Task: Create a due date automation trigger when advanced on, on the tuesday after a card is due add content with a name not containing resume at 11:00 AM.
Action: Mouse moved to (1019, 78)
Screenshot: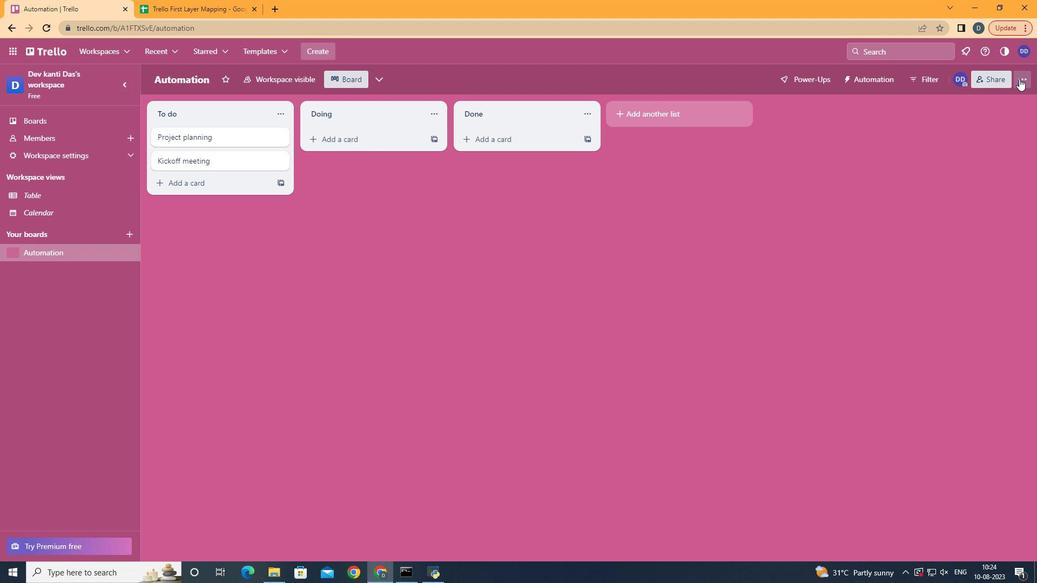 
Action: Mouse pressed left at (1019, 78)
Screenshot: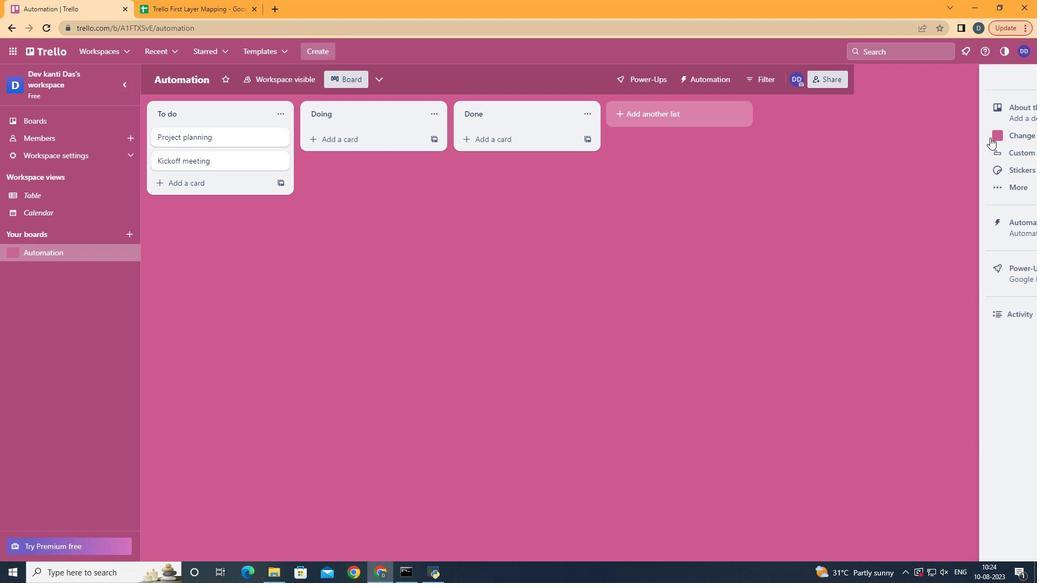 
Action: Mouse moved to (939, 235)
Screenshot: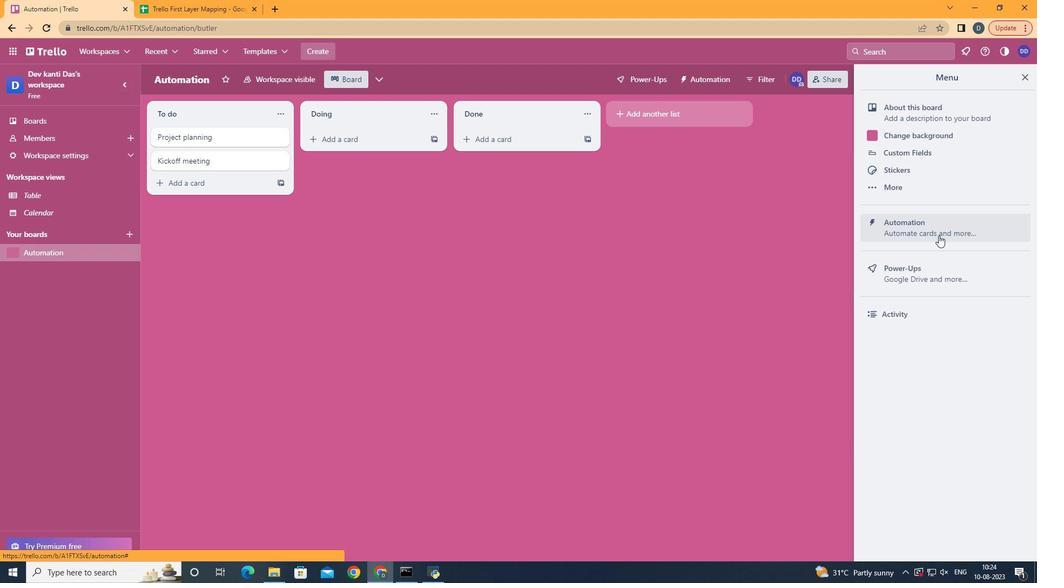 
Action: Mouse pressed left at (939, 235)
Screenshot: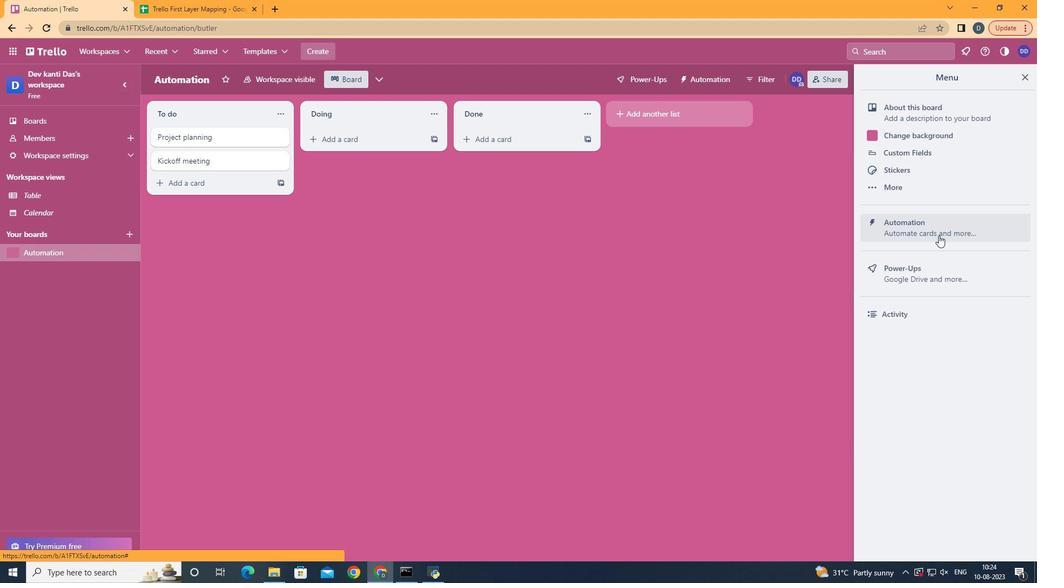 
Action: Mouse moved to (210, 214)
Screenshot: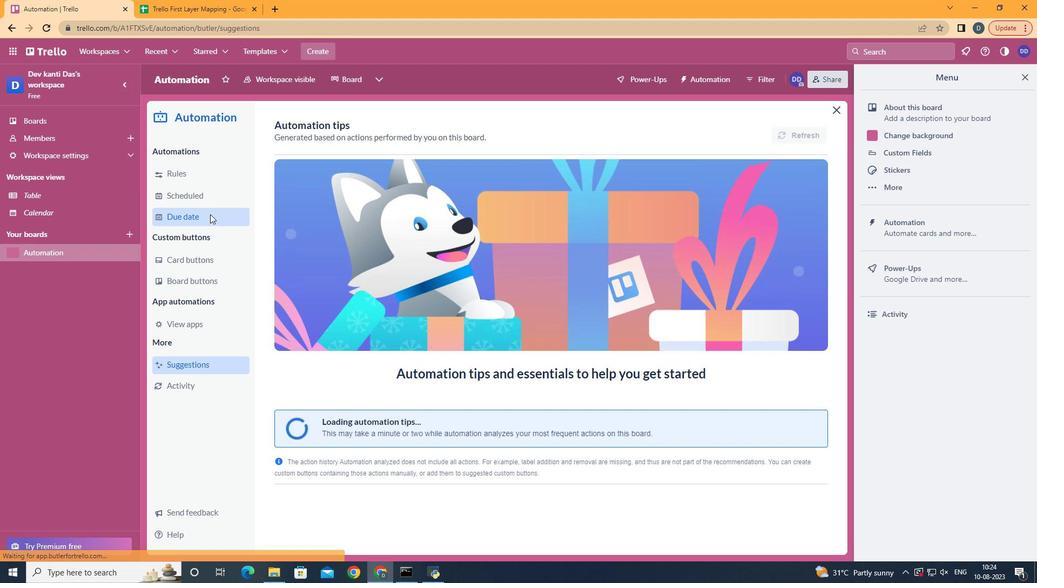 
Action: Mouse pressed left at (210, 214)
Screenshot: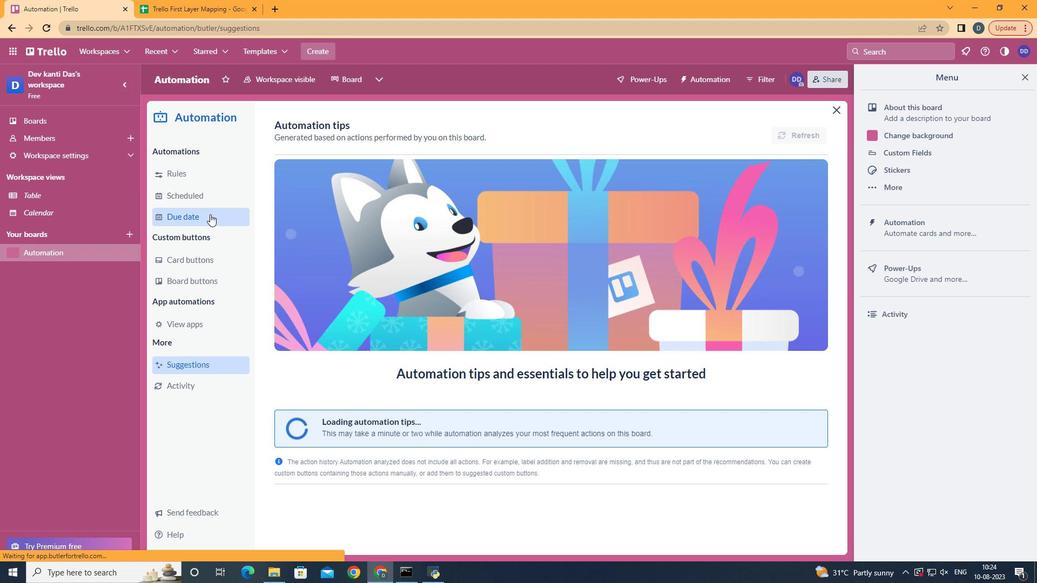 
Action: Mouse moved to (750, 131)
Screenshot: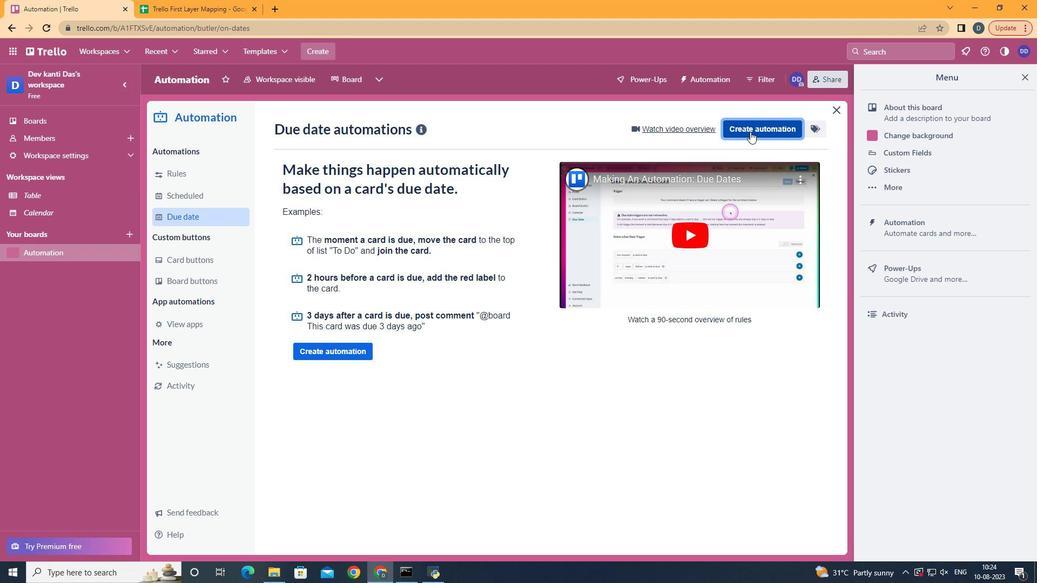
Action: Mouse pressed left at (750, 131)
Screenshot: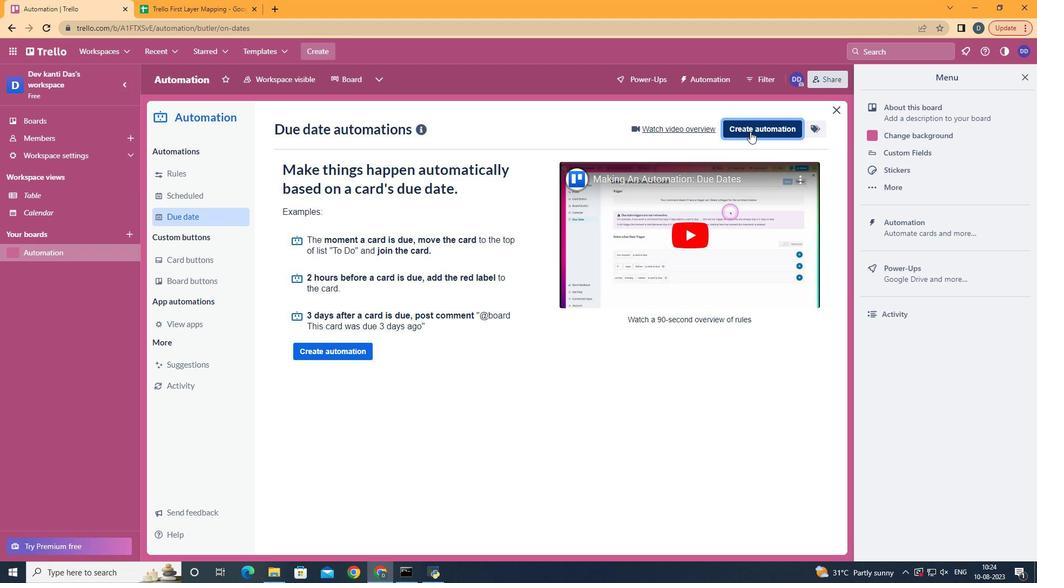 
Action: Mouse moved to (556, 232)
Screenshot: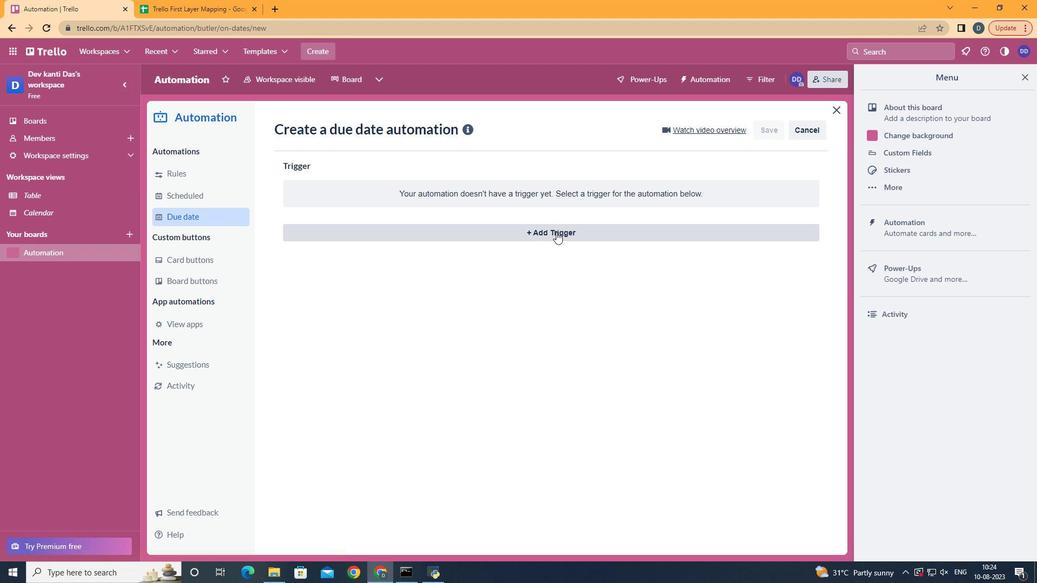 
Action: Mouse pressed left at (556, 232)
Screenshot: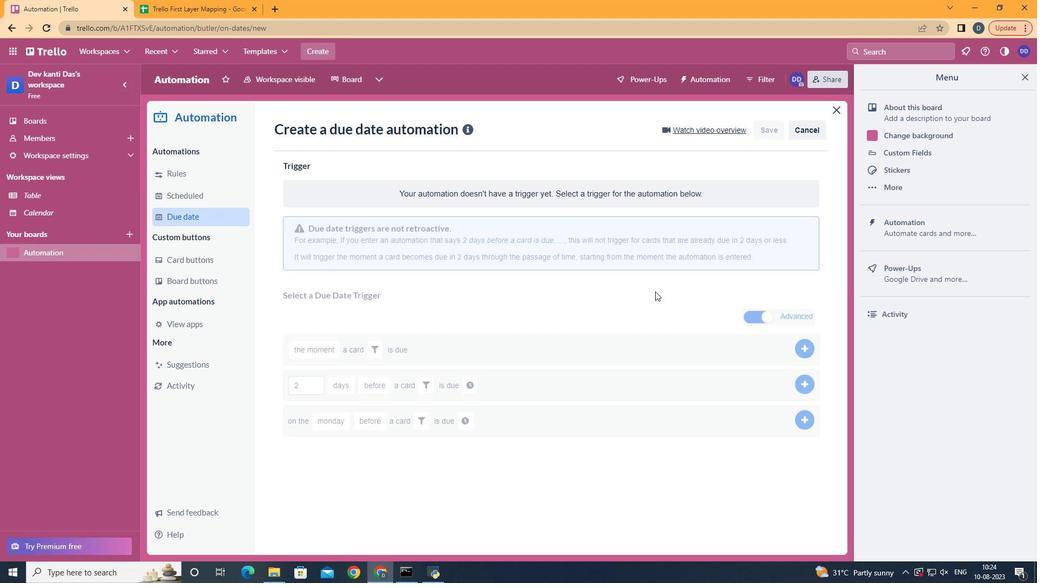 
Action: Mouse moved to (355, 304)
Screenshot: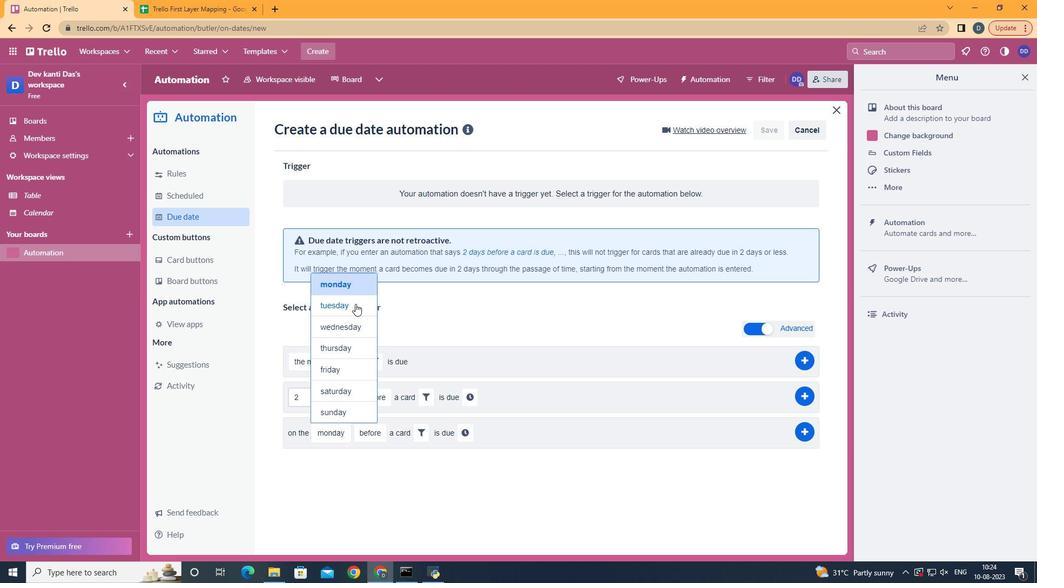 
Action: Mouse pressed left at (355, 304)
Screenshot: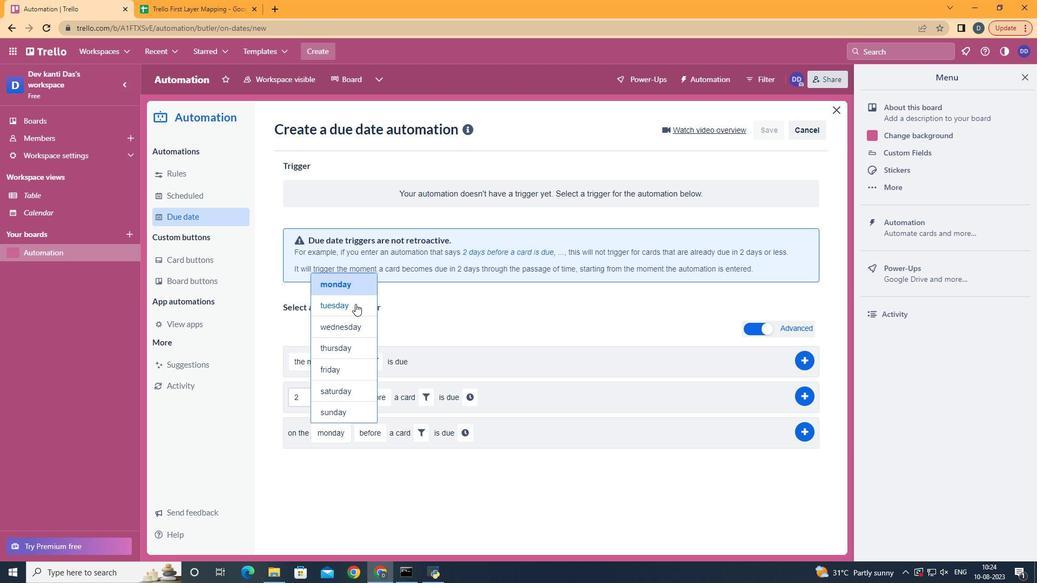 
Action: Mouse moved to (376, 472)
Screenshot: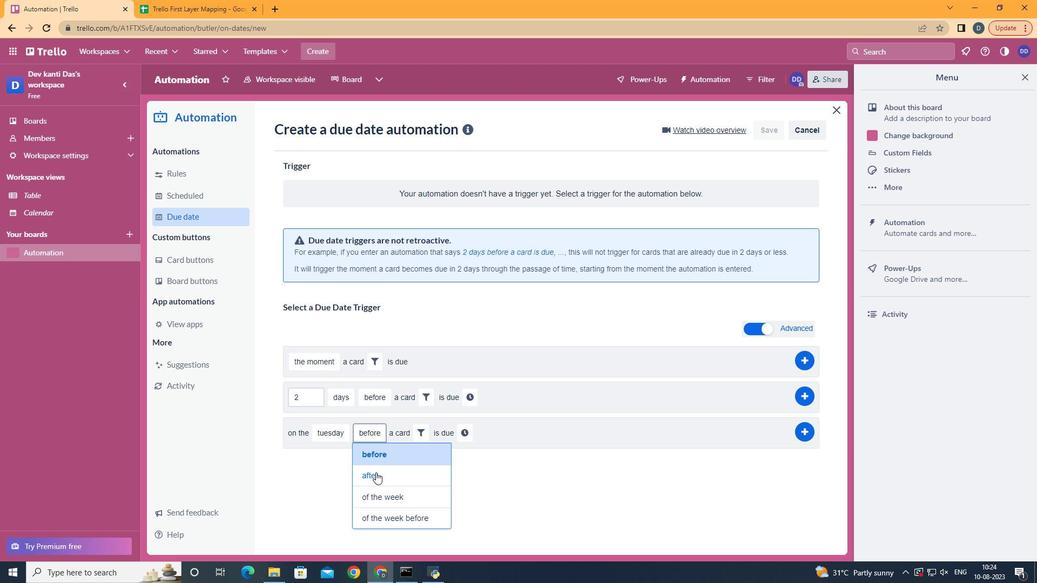 
Action: Mouse pressed left at (376, 472)
Screenshot: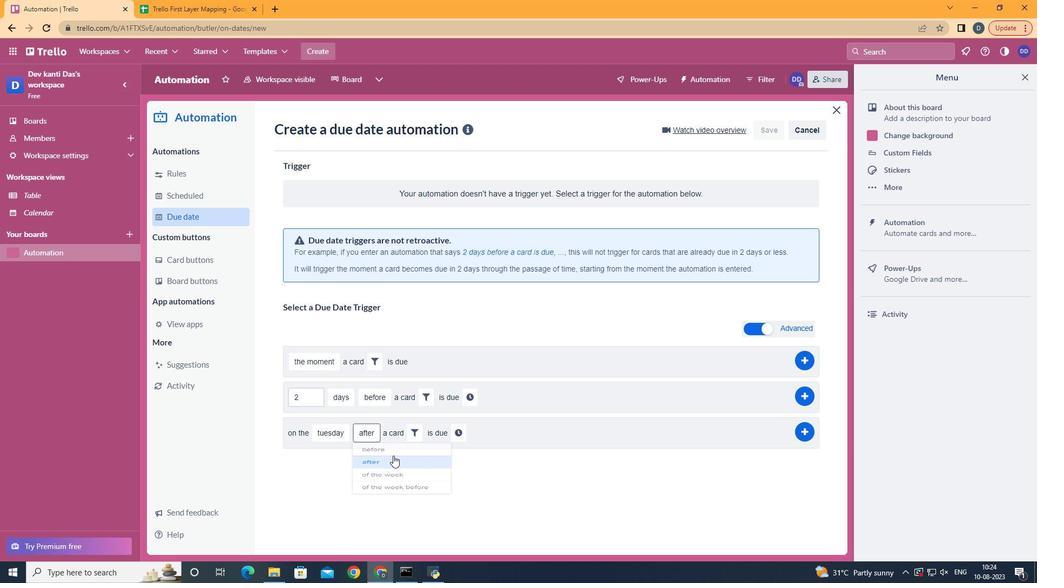 
Action: Mouse moved to (414, 429)
Screenshot: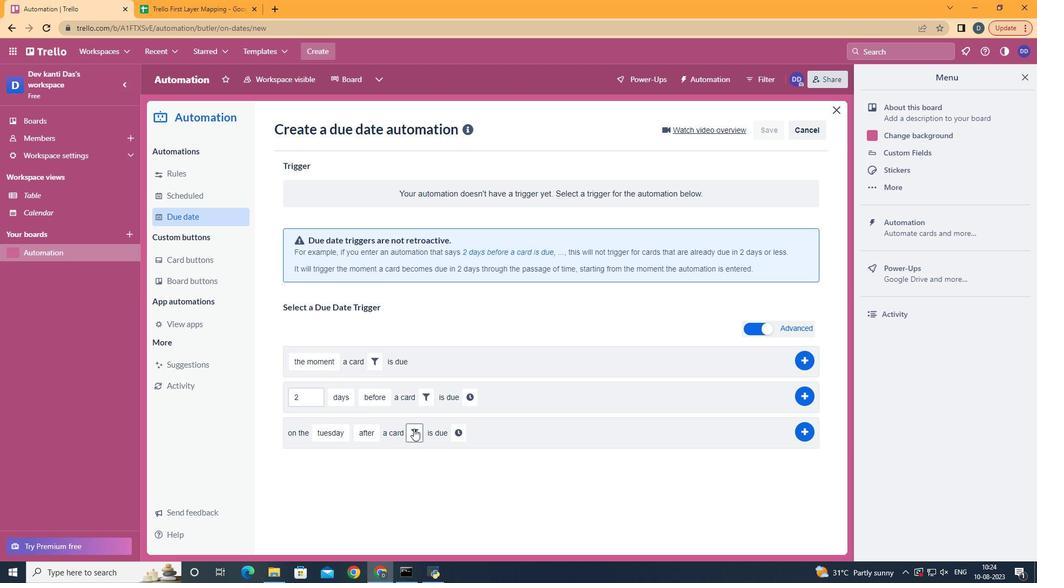 
Action: Mouse pressed left at (414, 429)
Screenshot: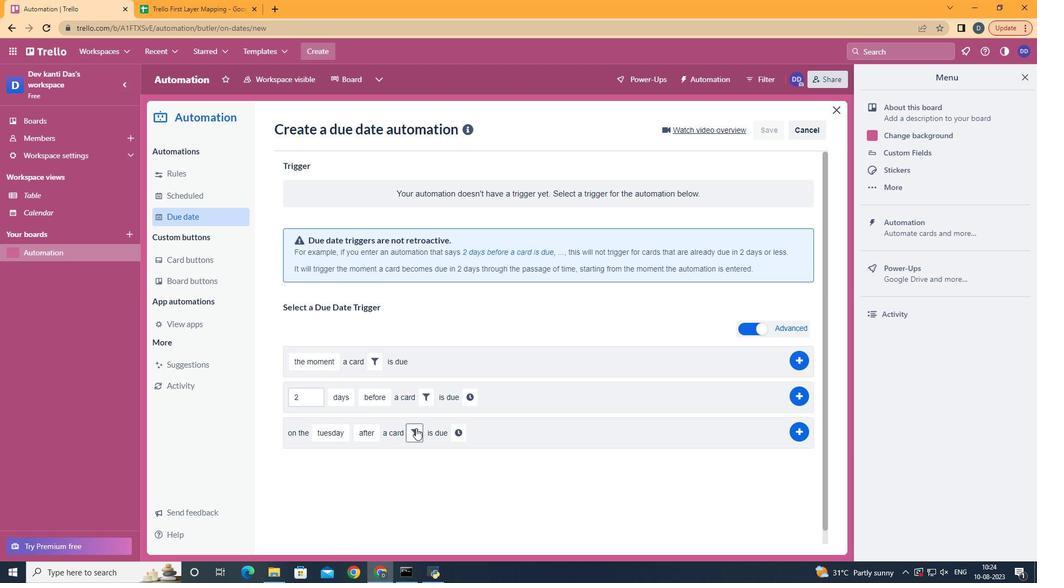 
Action: Mouse moved to (556, 464)
Screenshot: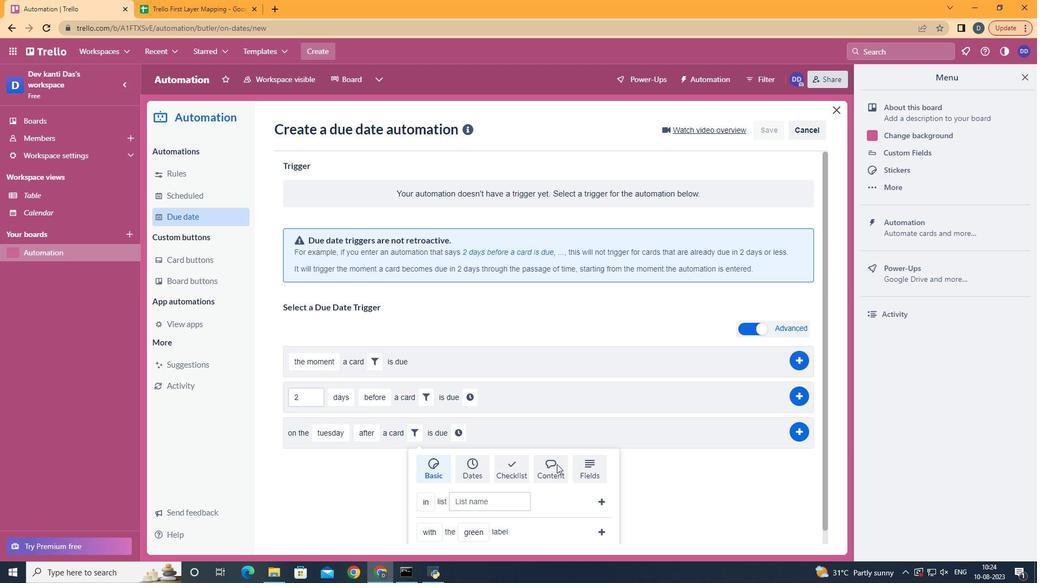 
Action: Mouse pressed left at (556, 464)
Screenshot: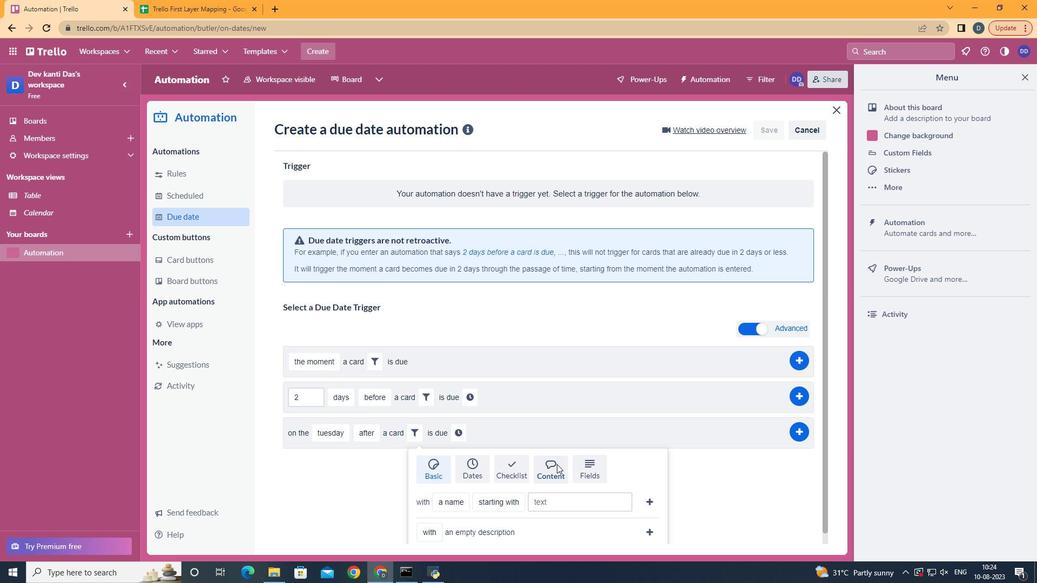 
Action: Mouse moved to (522, 482)
Screenshot: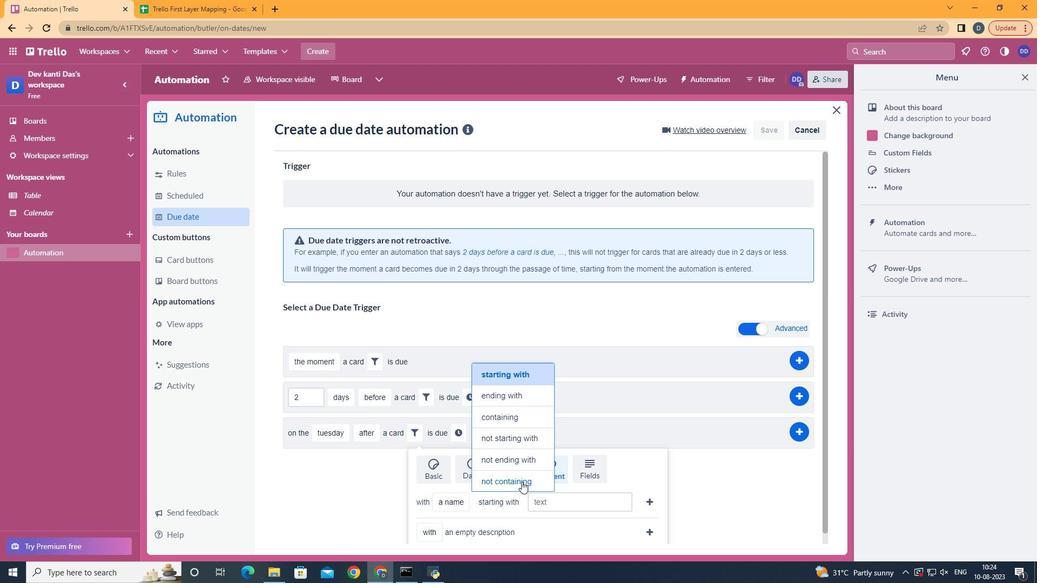 
Action: Mouse pressed left at (522, 482)
Screenshot: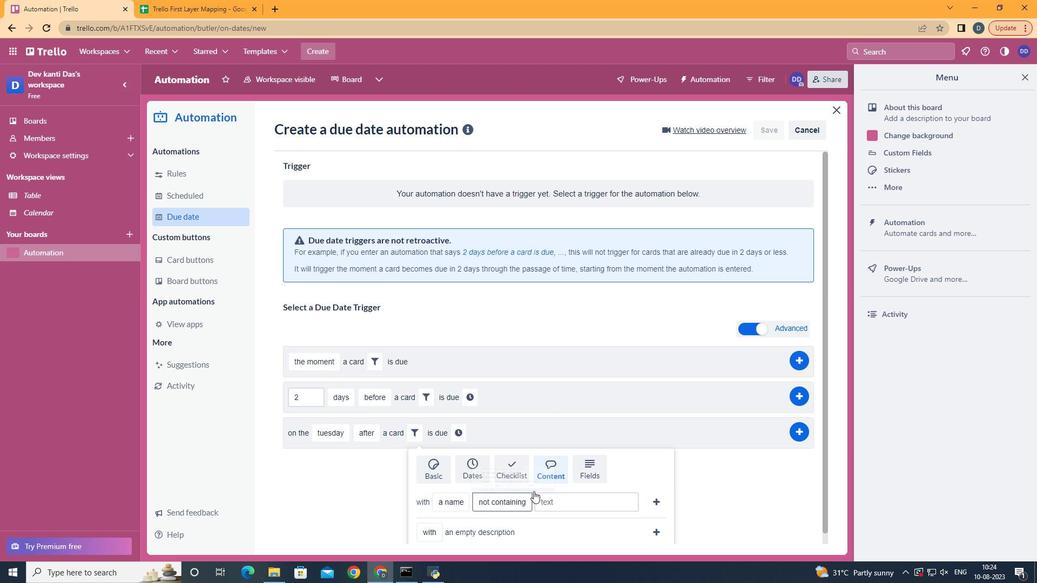 
Action: Mouse moved to (565, 499)
Screenshot: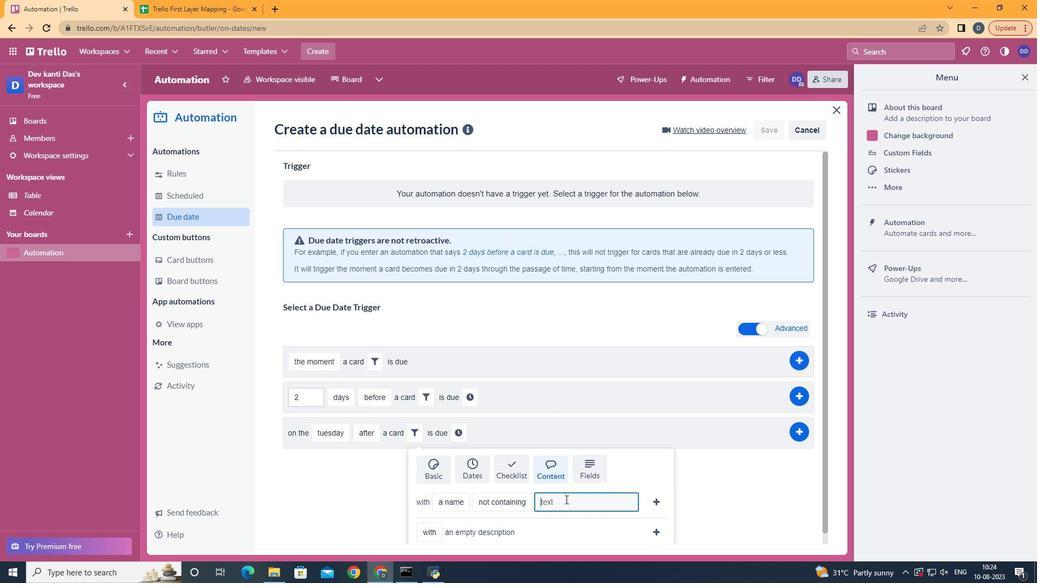 
Action: Mouse pressed left at (565, 499)
Screenshot: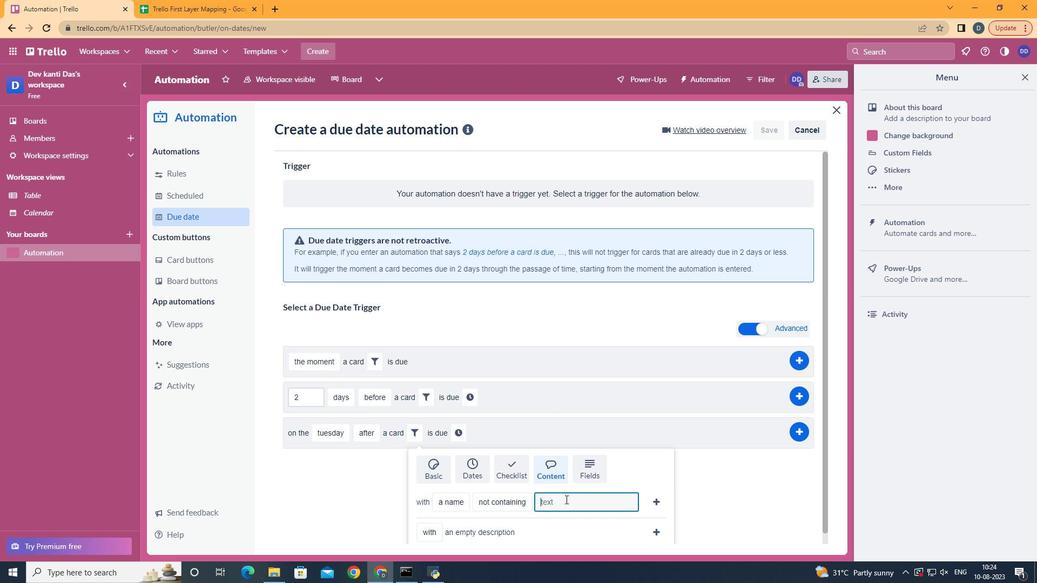 
Action: Key pressed resume
Screenshot: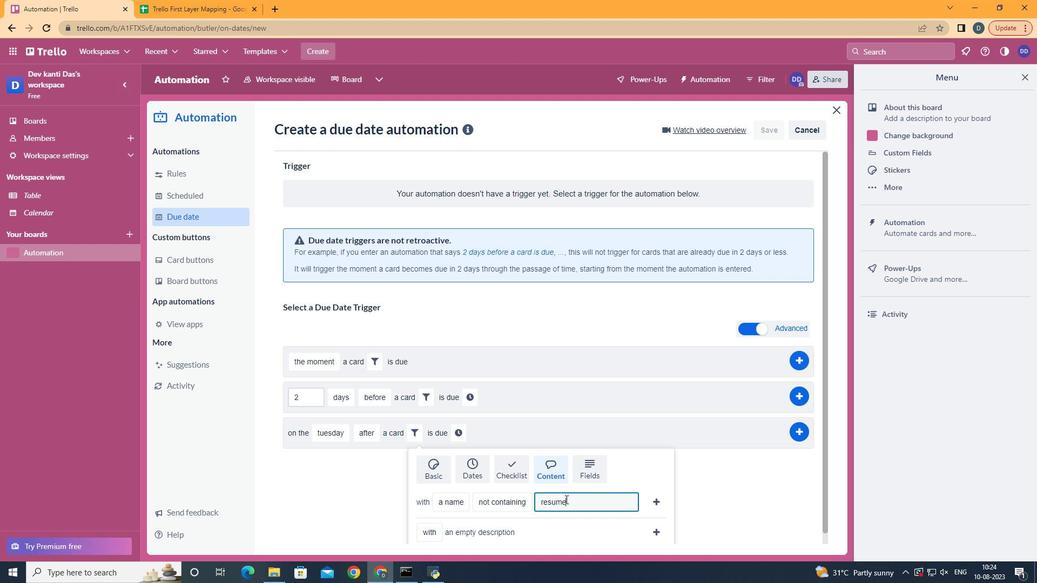 
Action: Mouse moved to (666, 505)
Screenshot: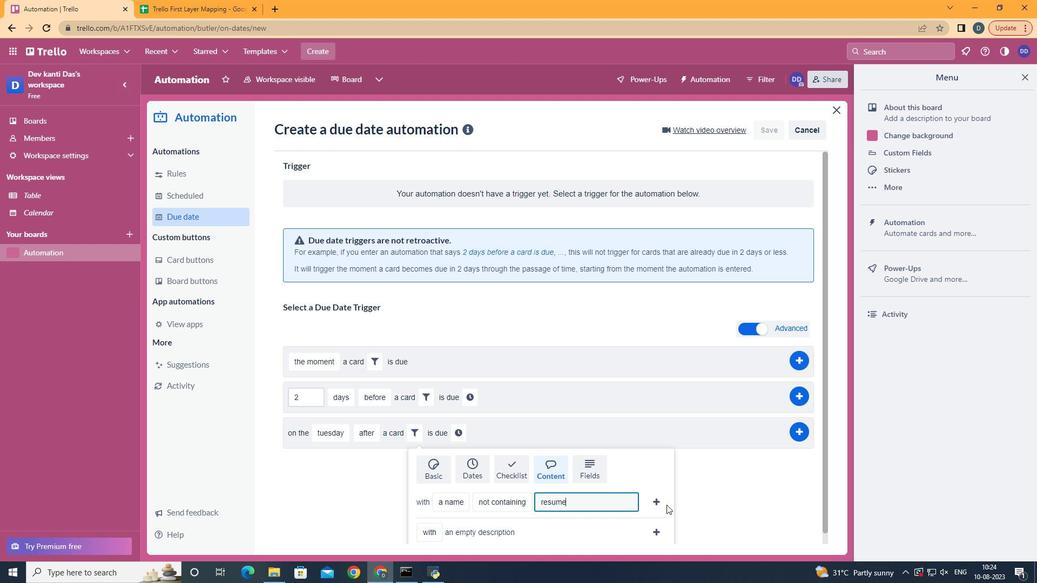 
Action: Mouse pressed left at (666, 505)
Screenshot: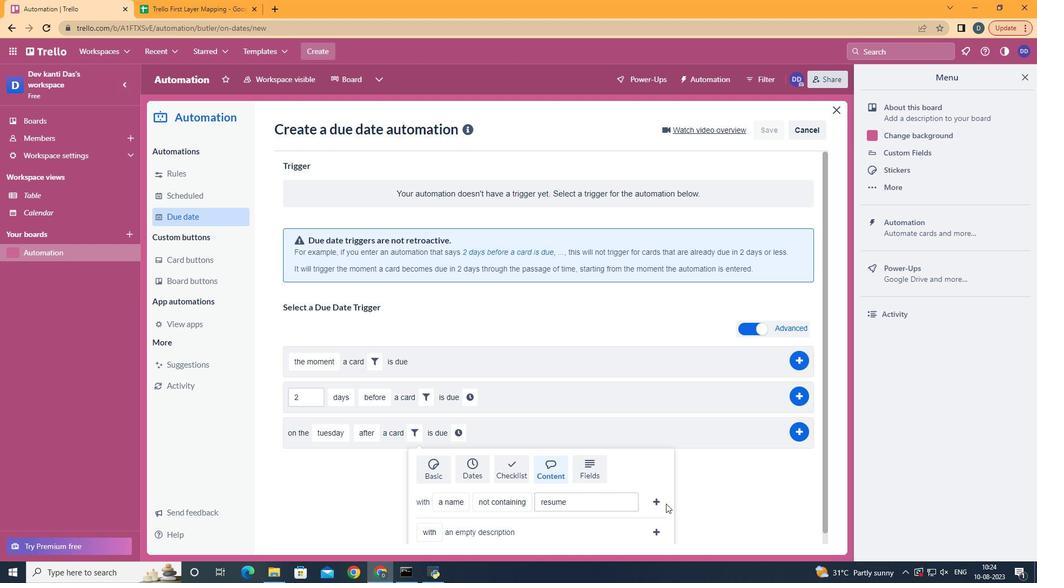 
Action: Mouse moved to (661, 502)
Screenshot: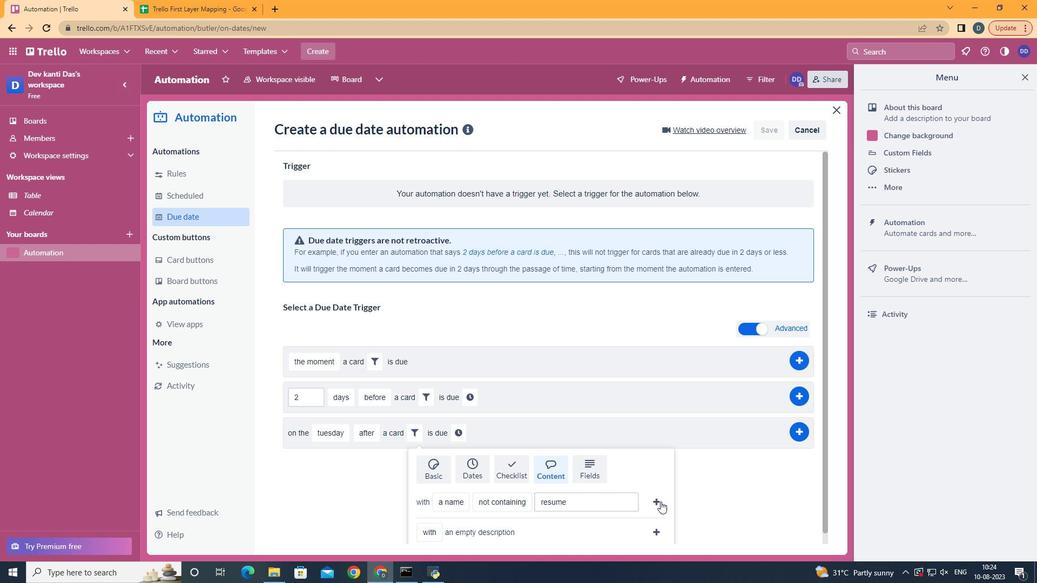 
Action: Mouse pressed left at (661, 502)
Screenshot: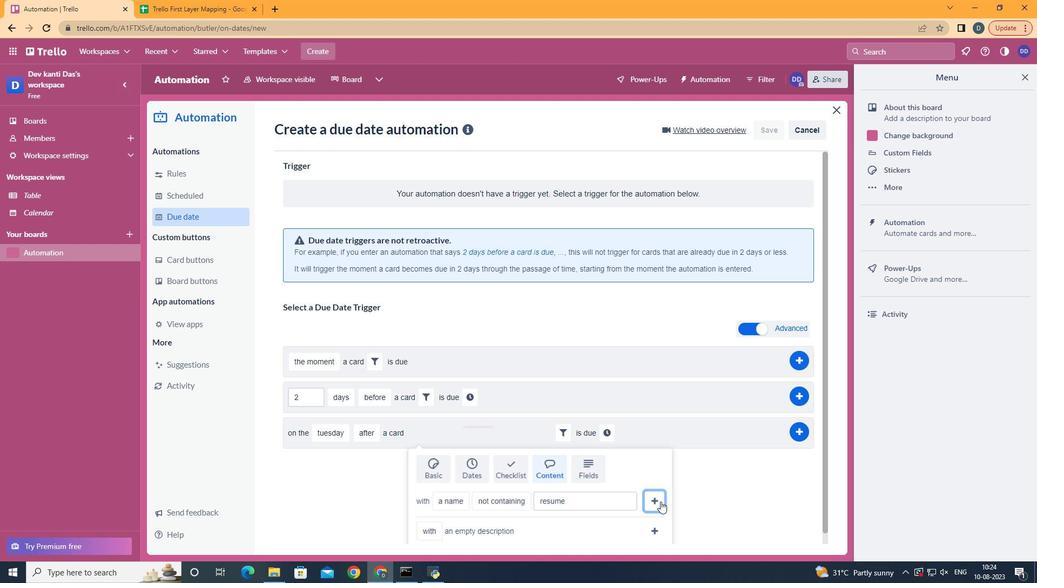 
Action: Mouse moved to (609, 437)
Screenshot: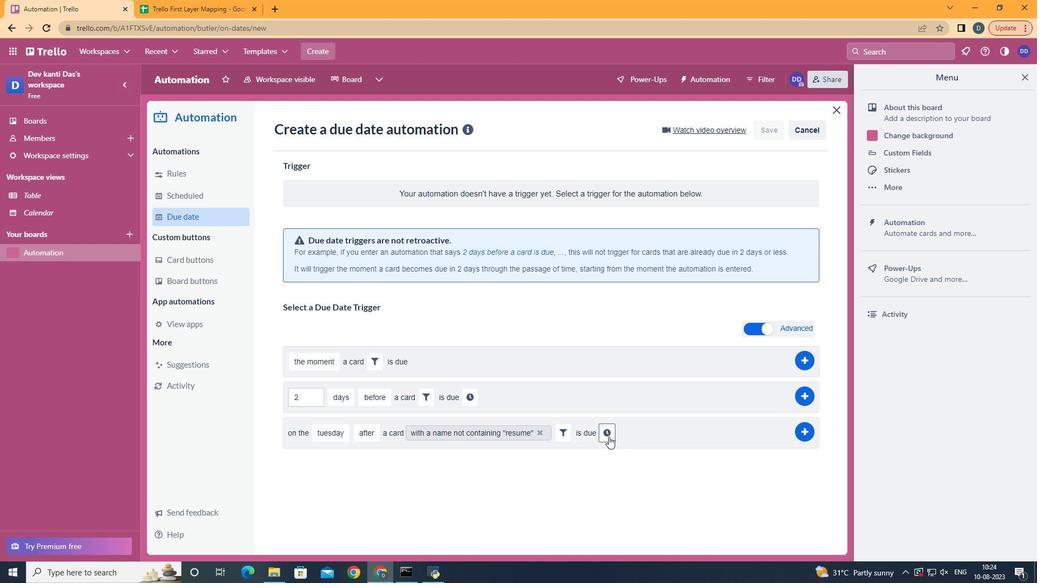 
Action: Mouse pressed left at (609, 437)
Screenshot: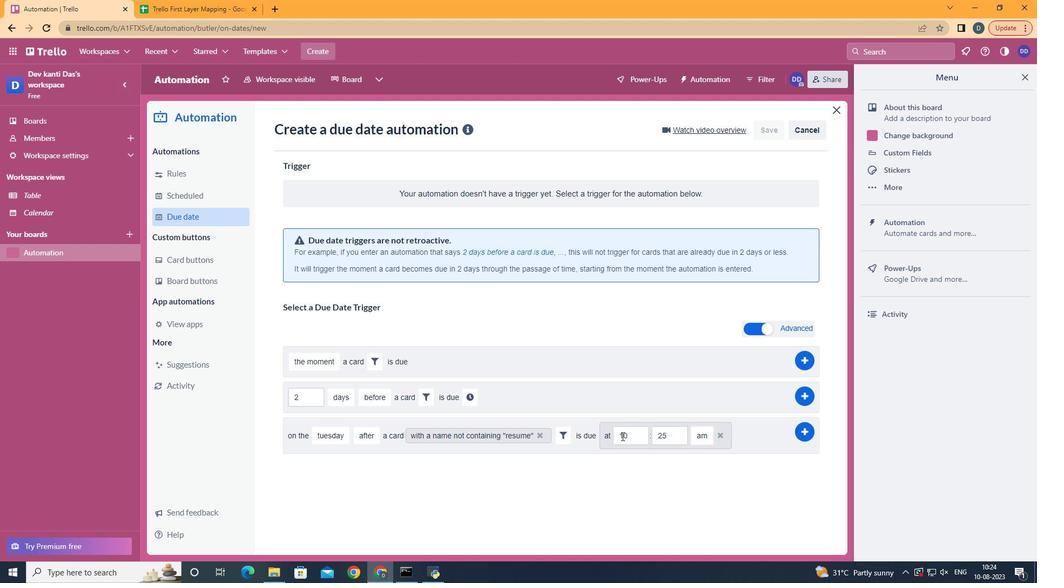 
Action: Mouse moved to (641, 436)
Screenshot: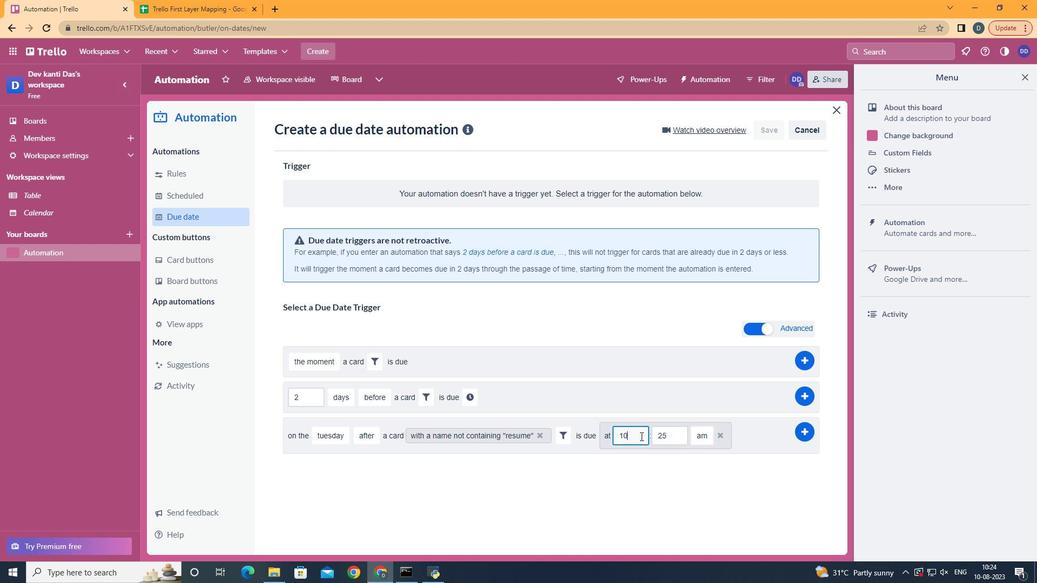 
Action: Mouse pressed left at (641, 436)
Screenshot: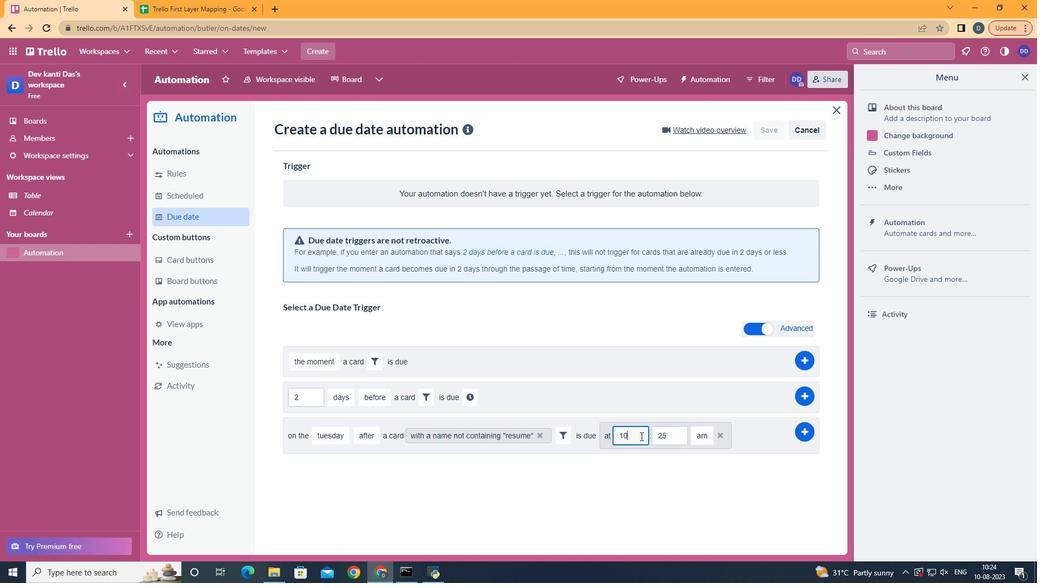 
Action: Key pressed <Key.backspace>1
Screenshot: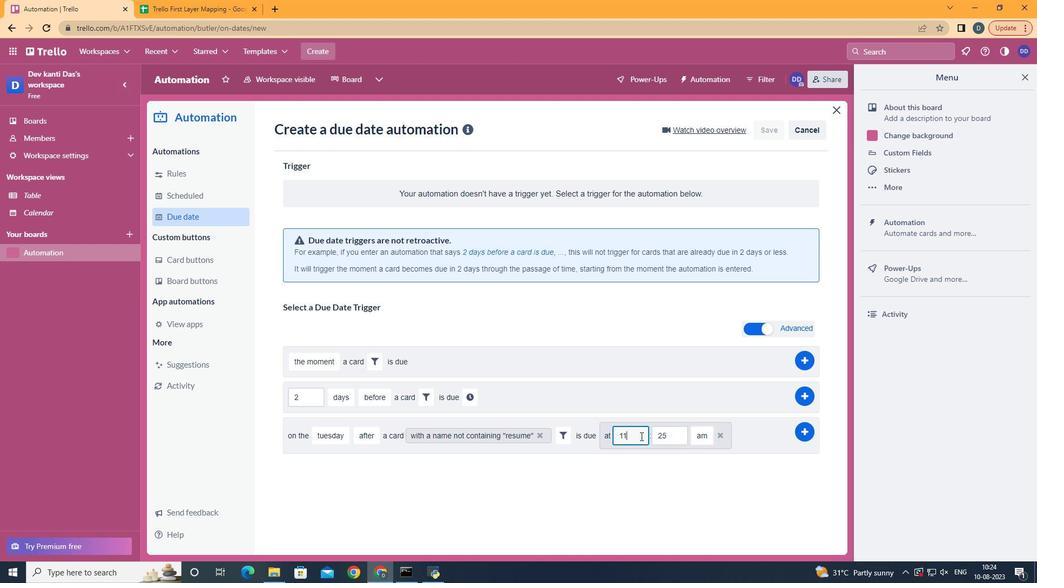 
Action: Mouse moved to (672, 428)
Screenshot: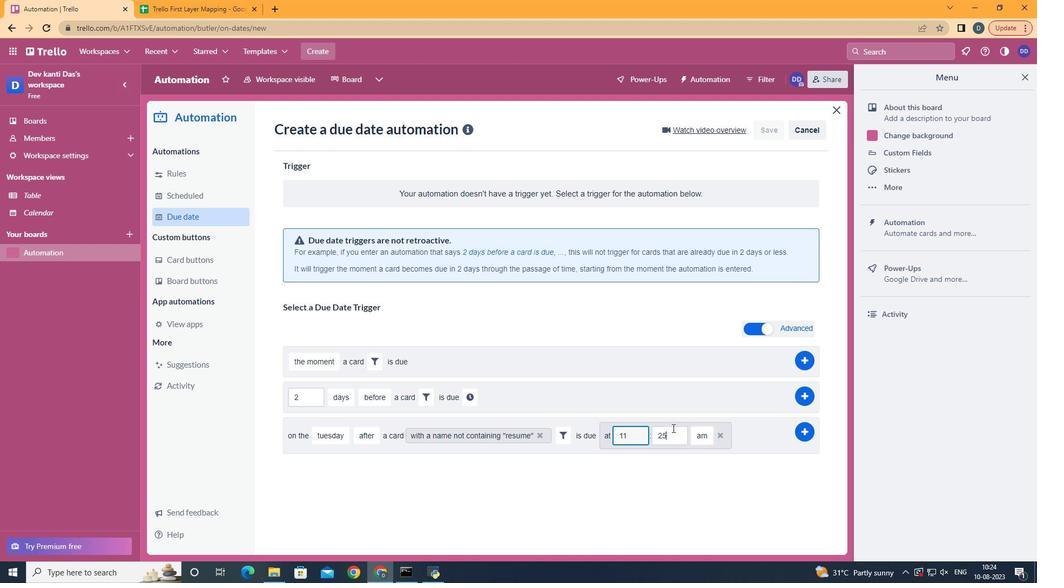 
Action: Mouse pressed left at (672, 428)
Screenshot: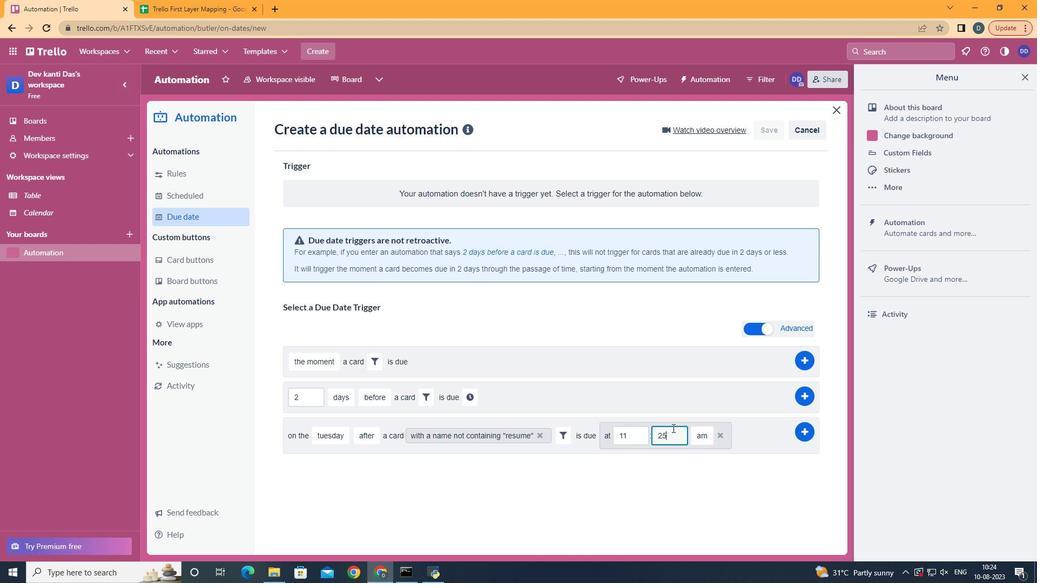 
Action: Key pressed <Key.backspace><Key.backspace>00
Screenshot: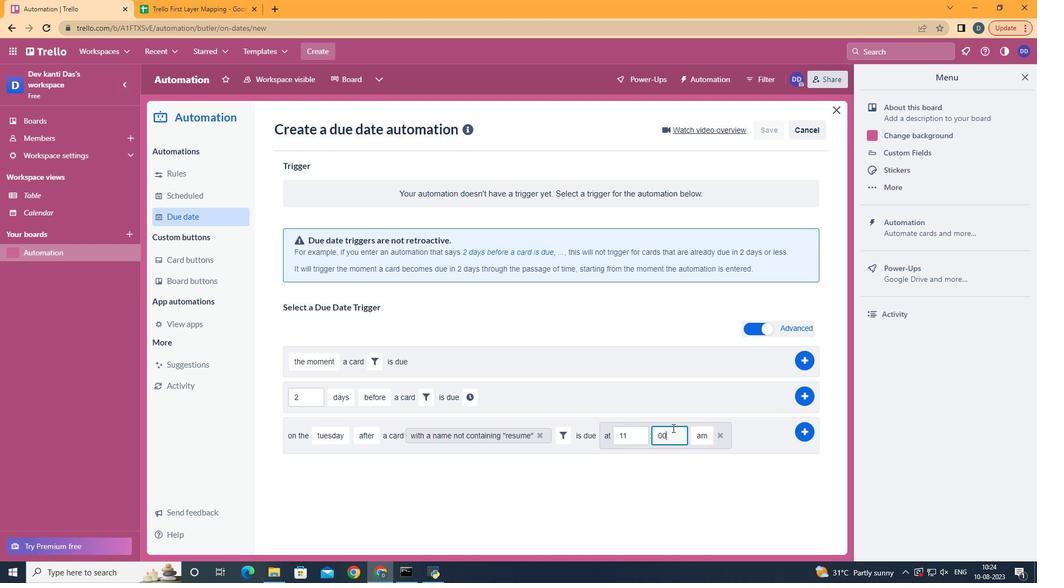 
Action: Mouse moved to (809, 429)
Screenshot: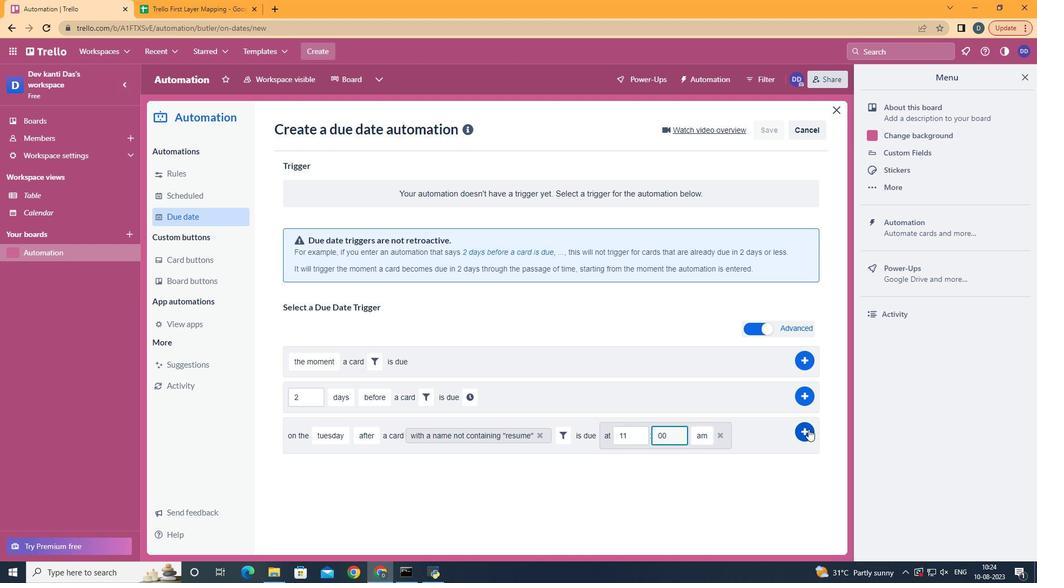 
Action: Mouse pressed left at (809, 429)
Screenshot: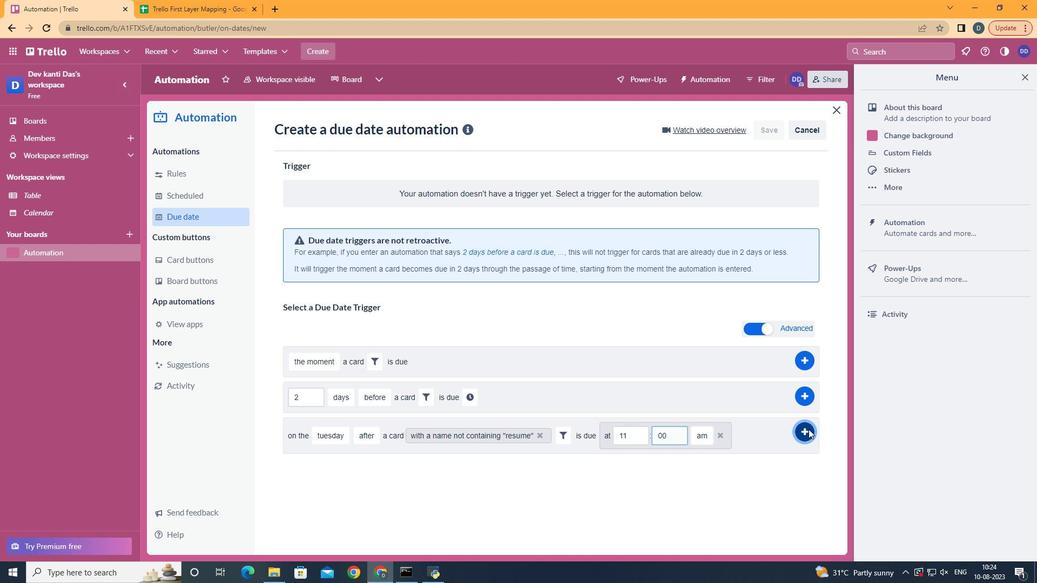 
Action: Mouse moved to (468, 287)
Screenshot: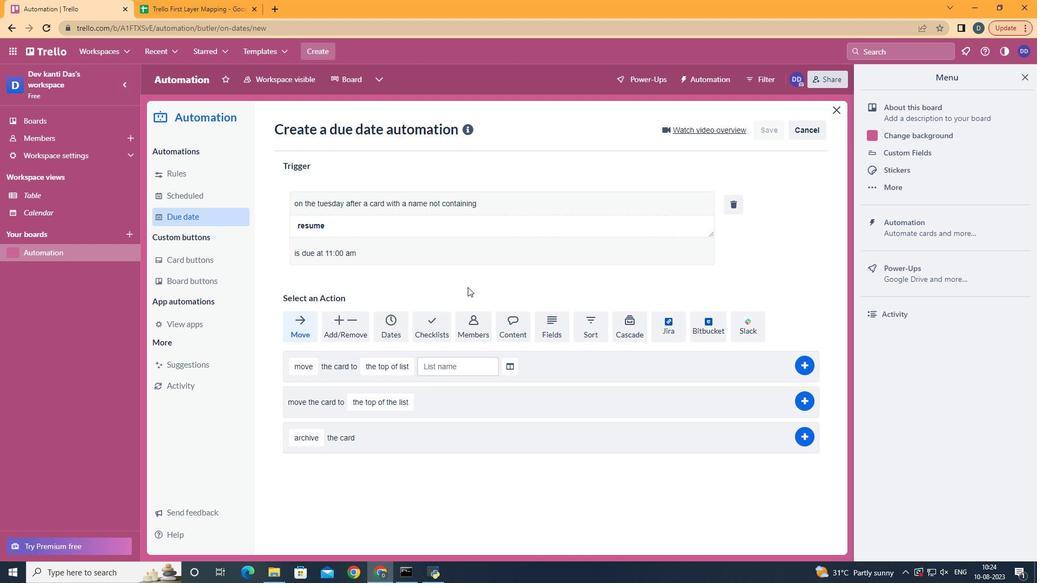 
